 Task: Select the start option in the mode.
Action: Mouse moved to (20, 609)
Screenshot: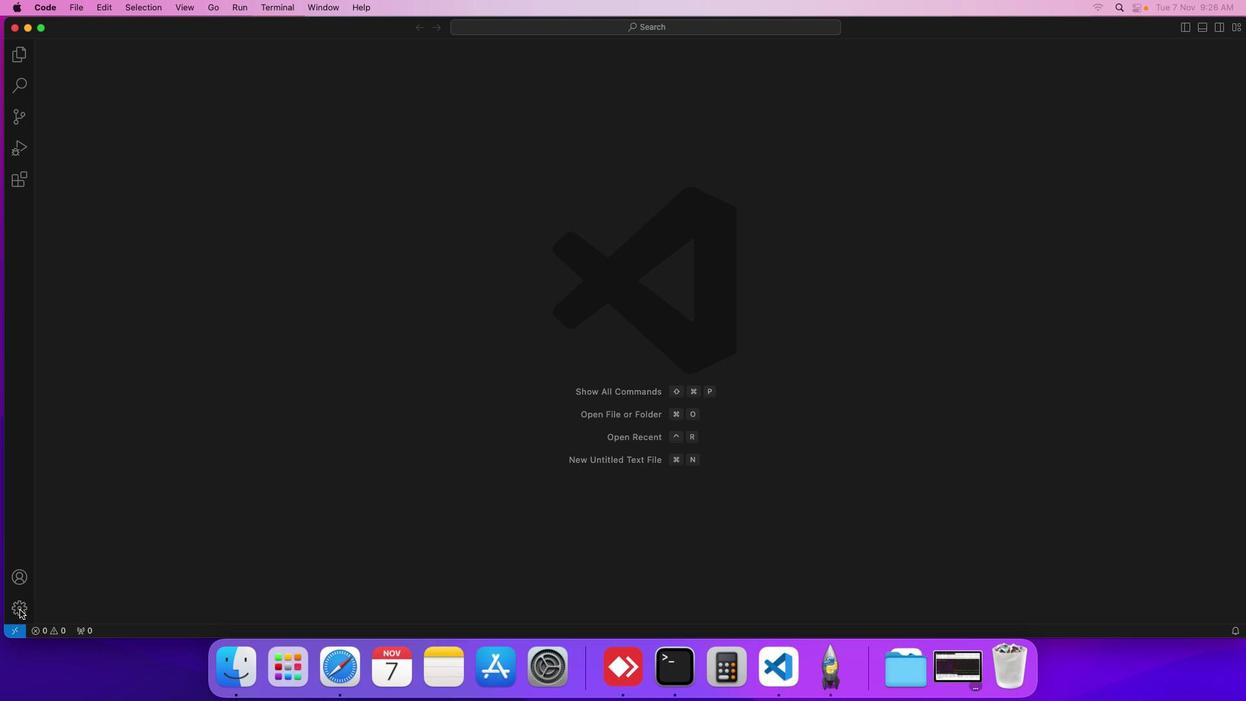 
Action: Mouse pressed left at (20, 609)
Screenshot: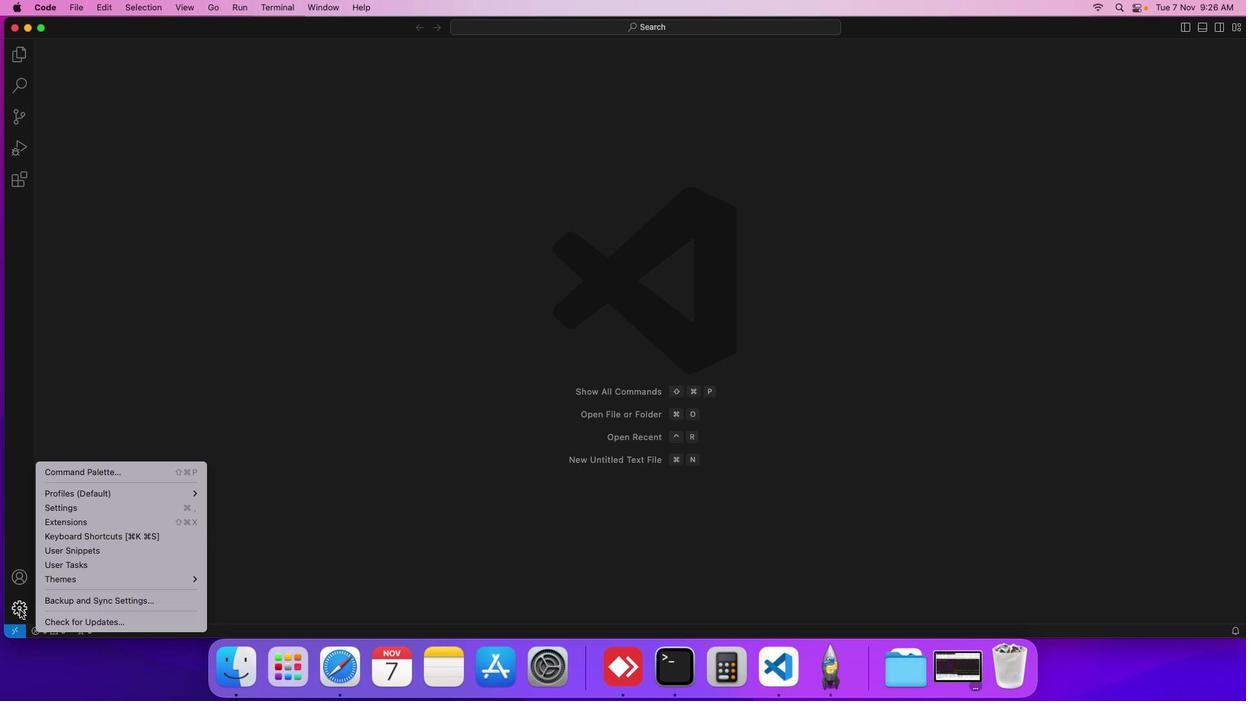 
Action: Mouse moved to (74, 512)
Screenshot: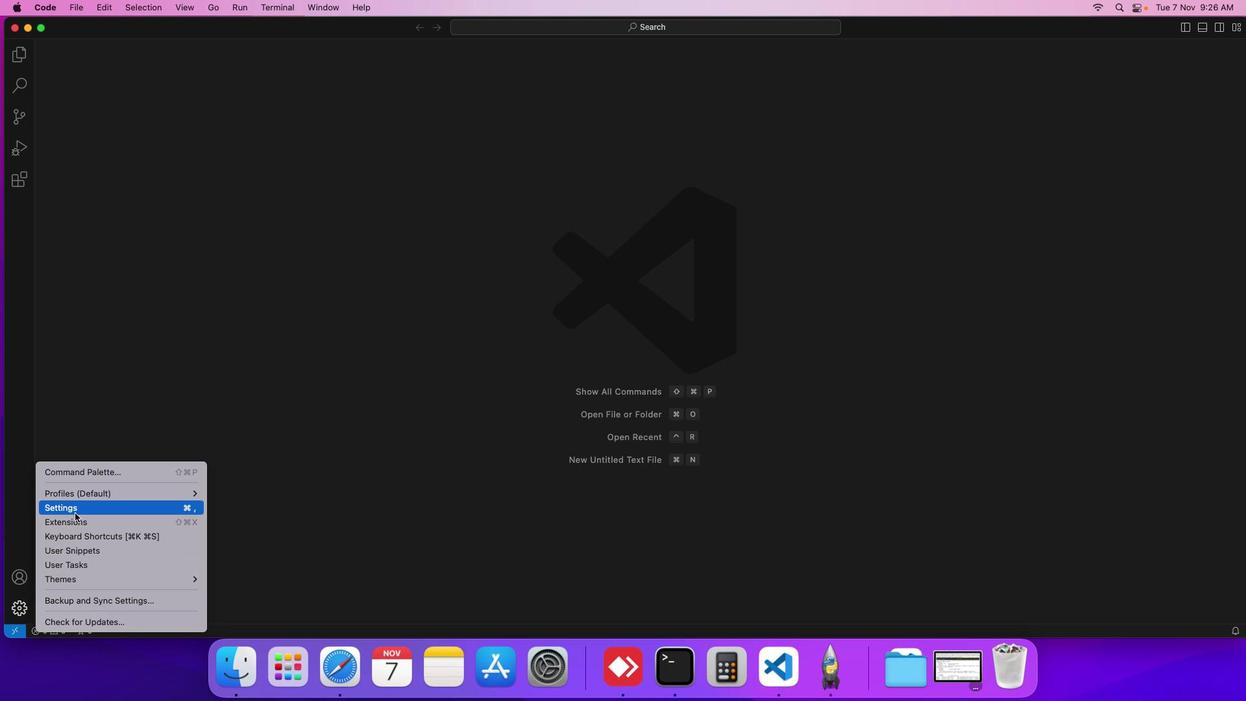 
Action: Mouse pressed left at (74, 512)
Screenshot: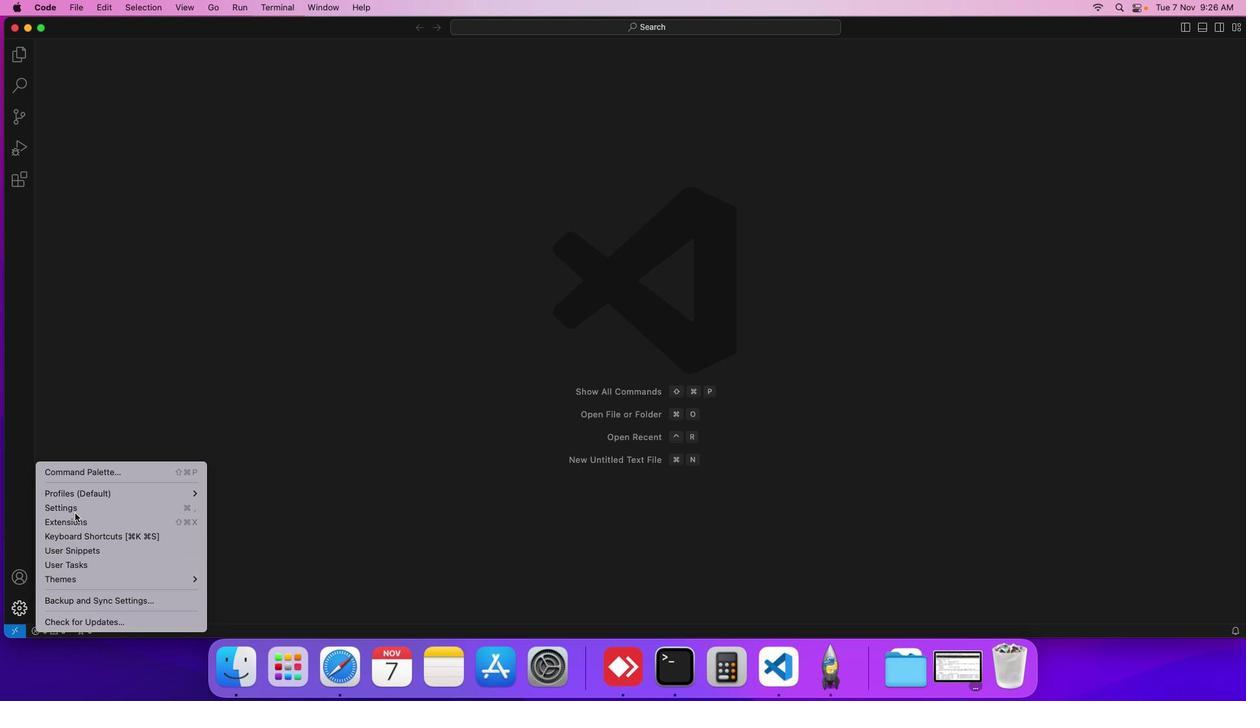 
Action: Mouse moved to (297, 200)
Screenshot: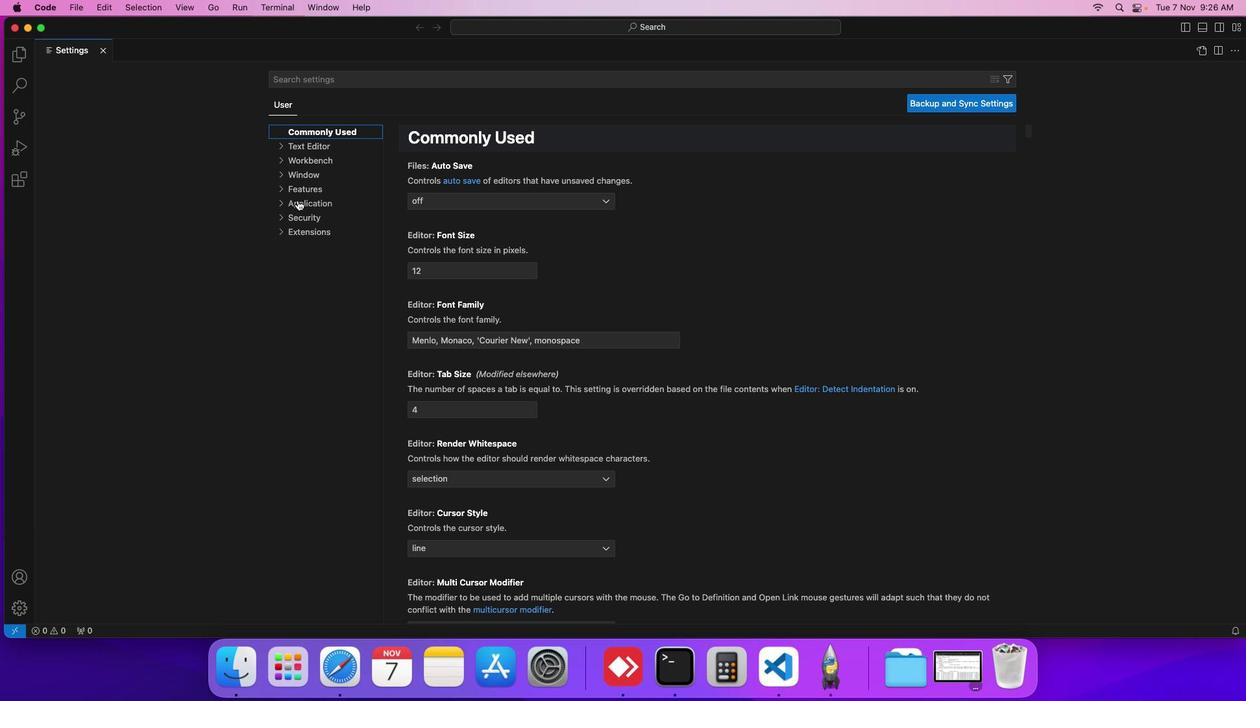 
Action: Mouse pressed left at (297, 200)
Screenshot: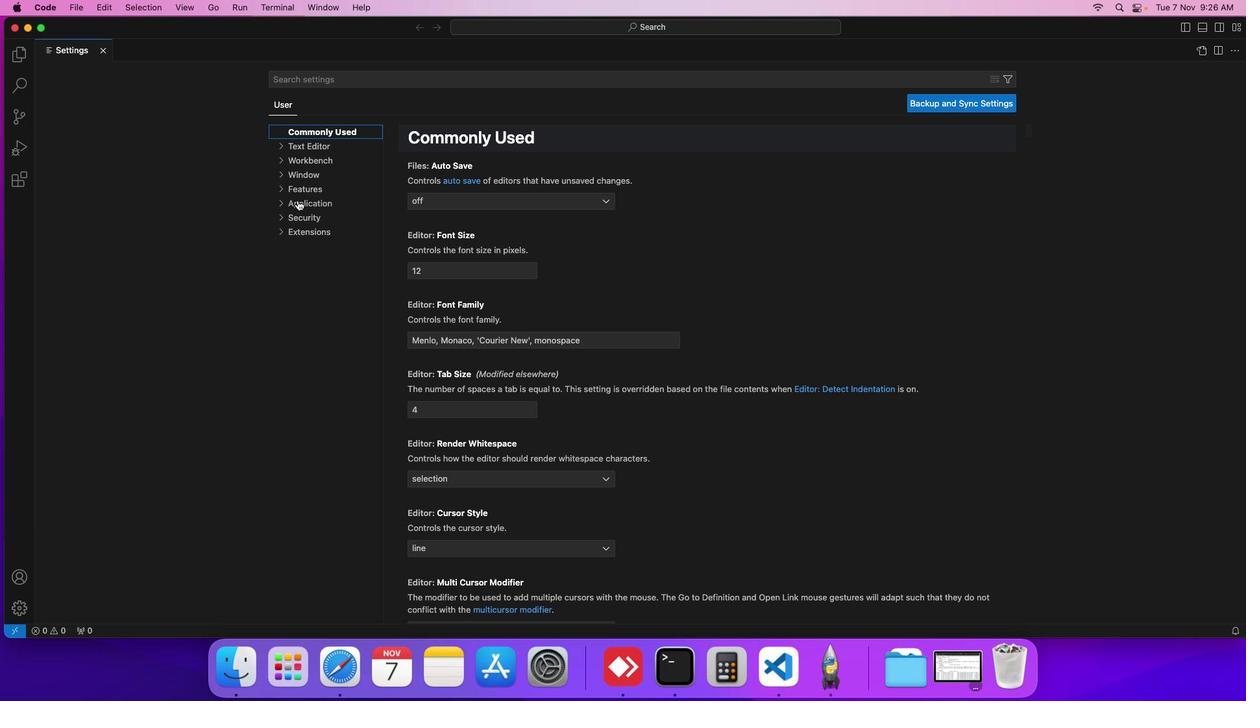 
Action: Mouse moved to (309, 249)
Screenshot: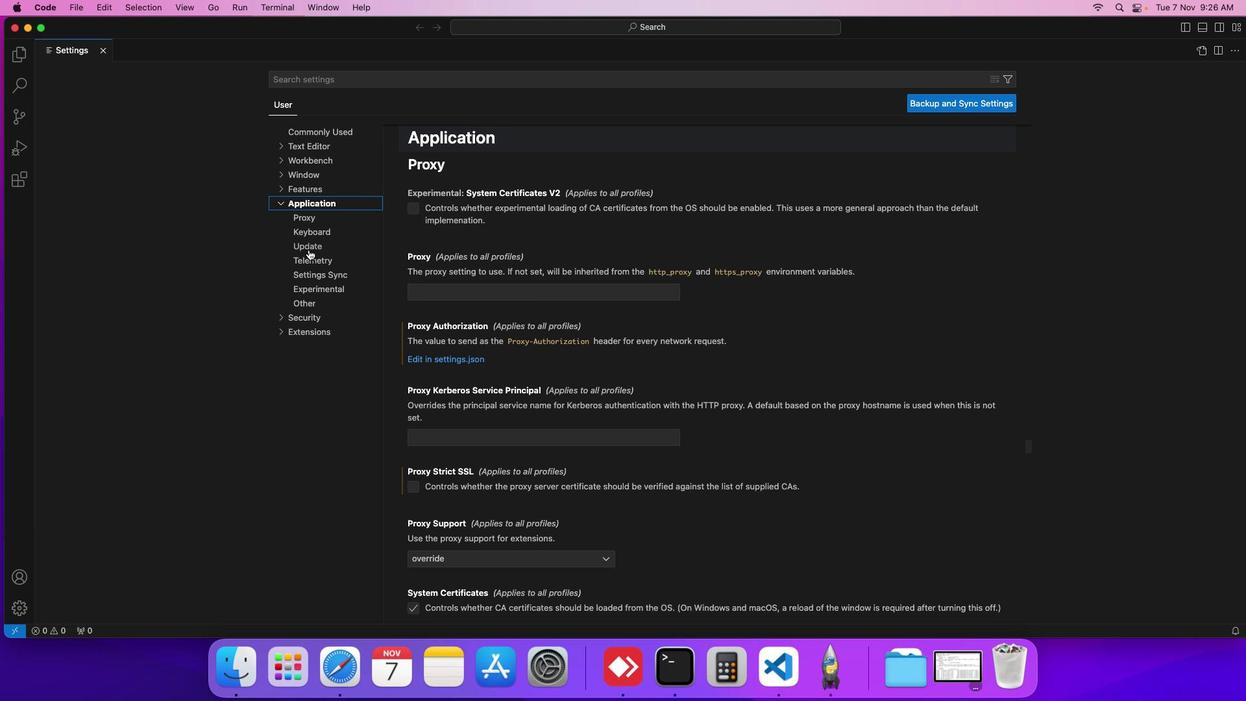 
Action: Mouse pressed left at (309, 249)
Screenshot: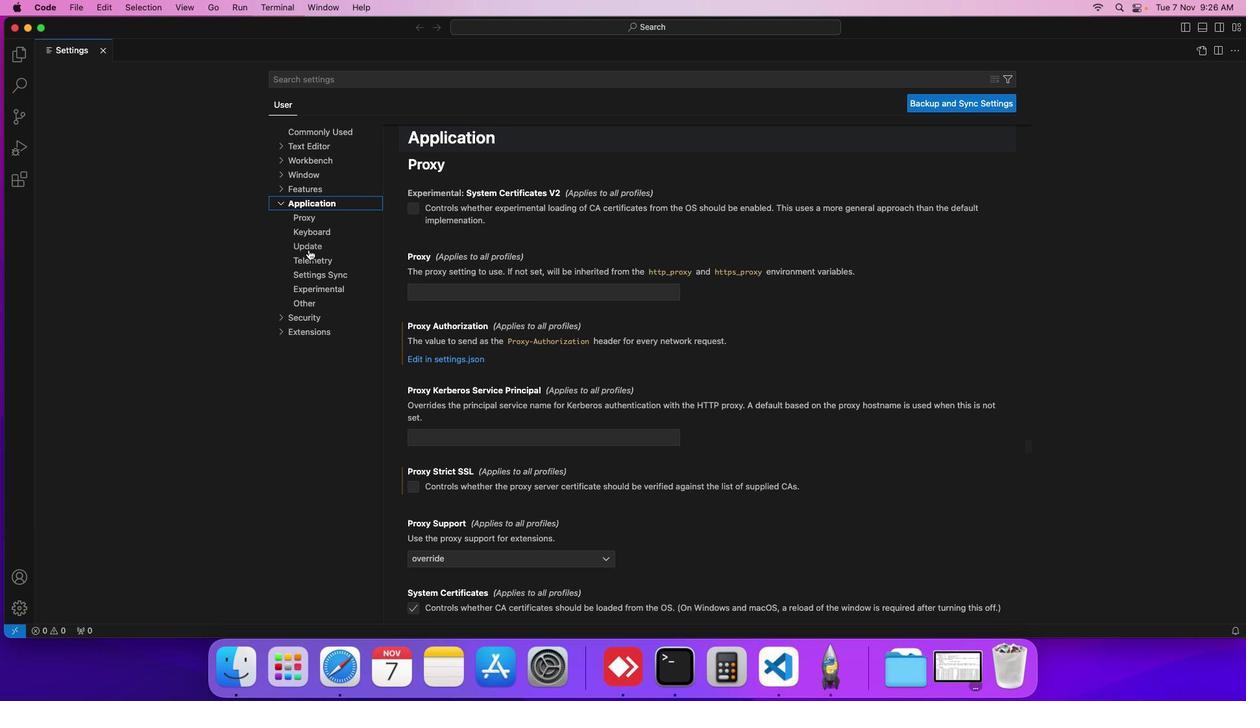 
Action: Mouse moved to (488, 194)
Screenshot: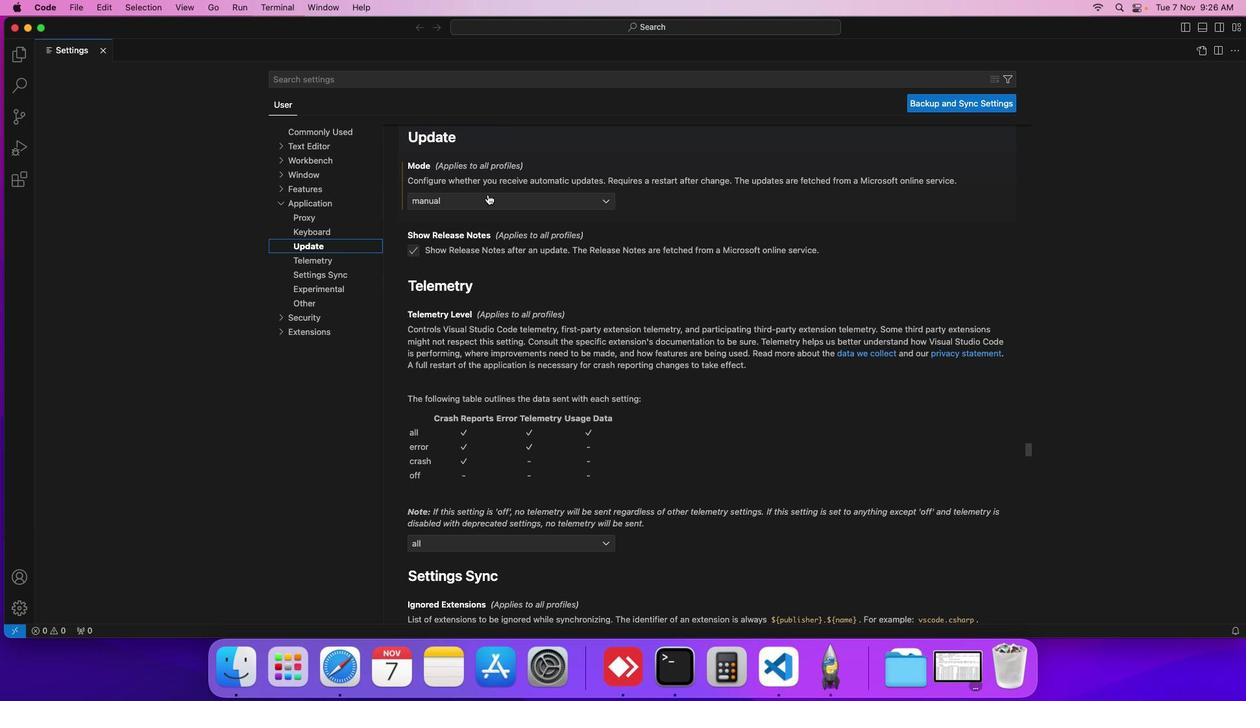 
Action: Mouse pressed left at (488, 194)
Screenshot: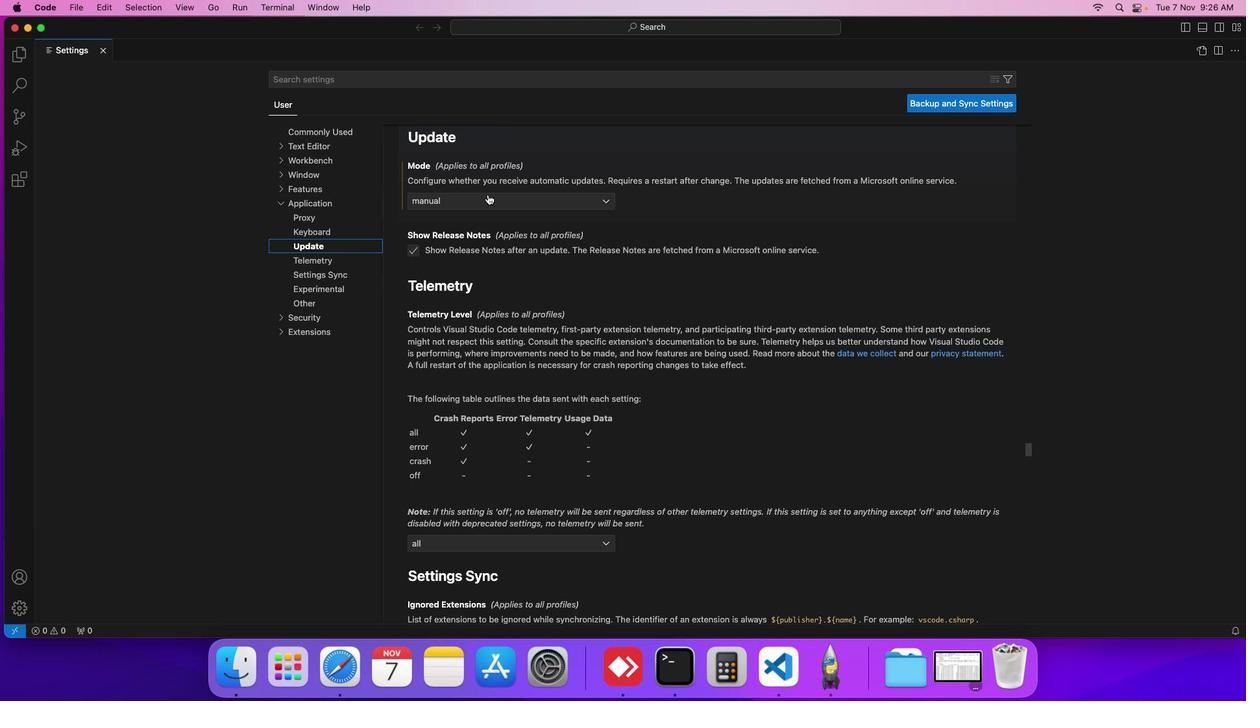 
Action: Mouse moved to (481, 243)
Screenshot: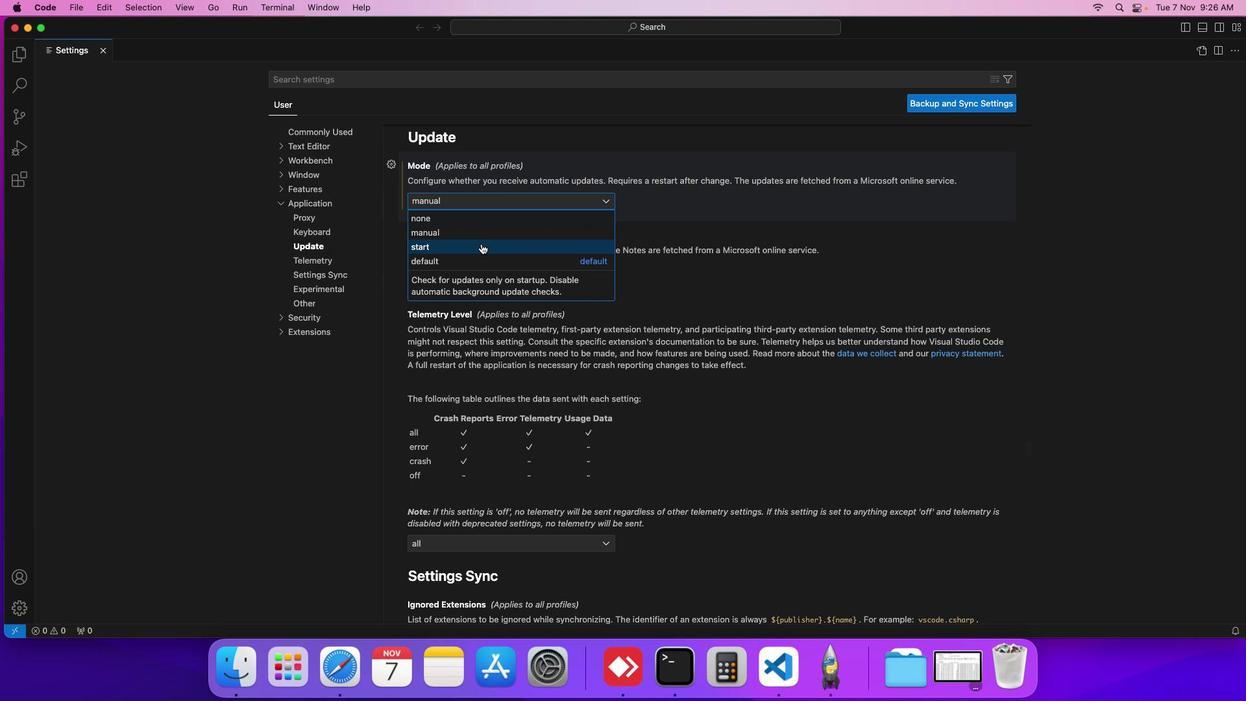 
Action: Mouse pressed left at (481, 243)
Screenshot: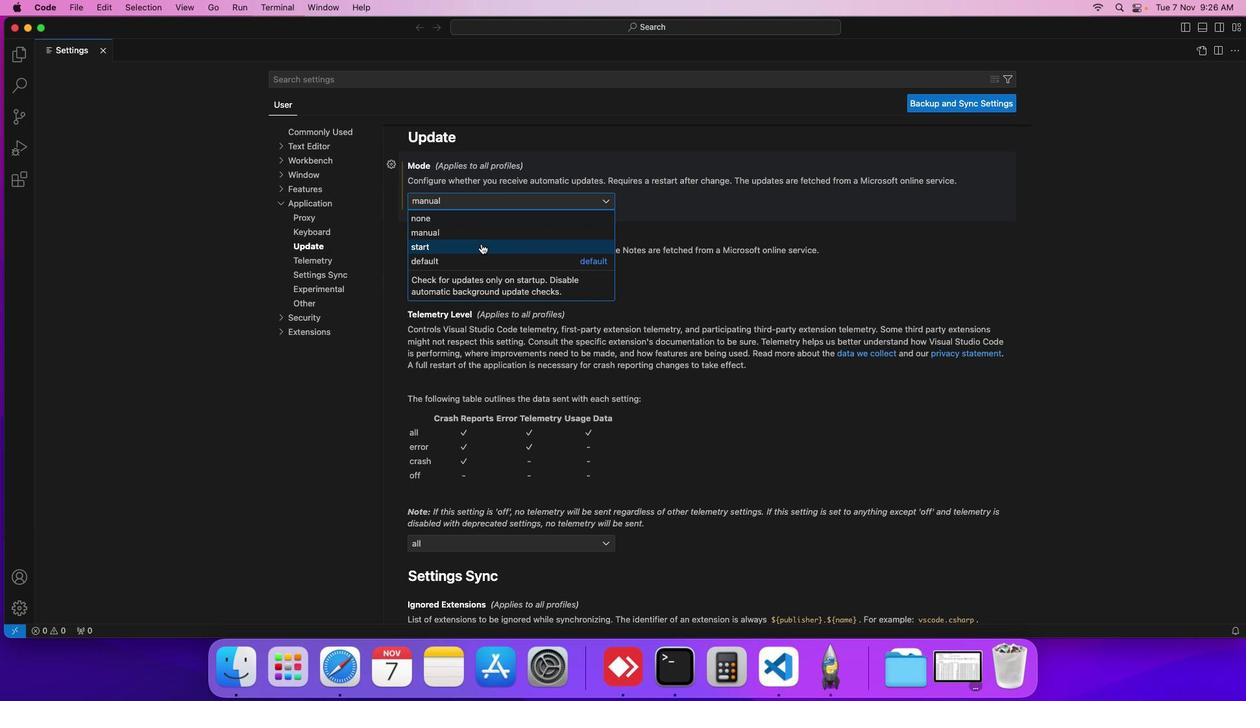 
Action: Mouse moved to (712, 376)
Screenshot: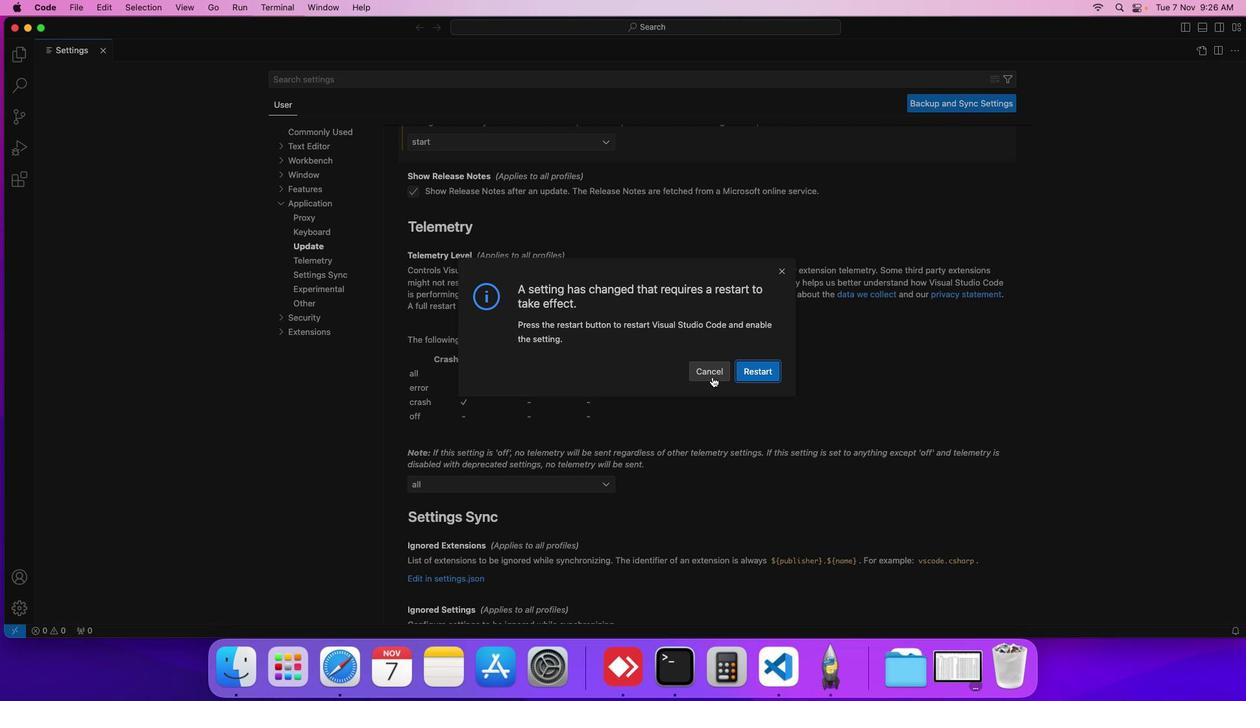 
Action: Mouse pressed left at (712, 376)
Screenshot: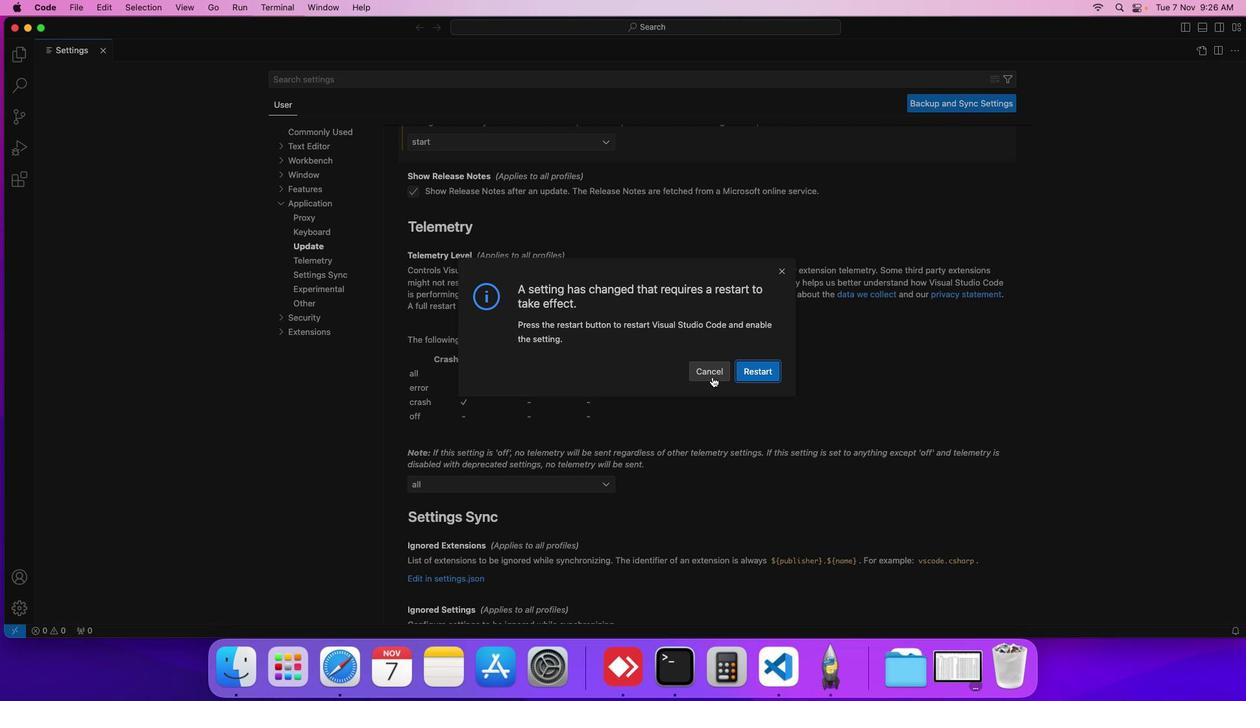 
